 Task: Create a due date automation trigger when advanced on, 2 hours after a card is due add basic not assigned to anyone.
Action: Mouse moved to (1159, 89)
Screenshot: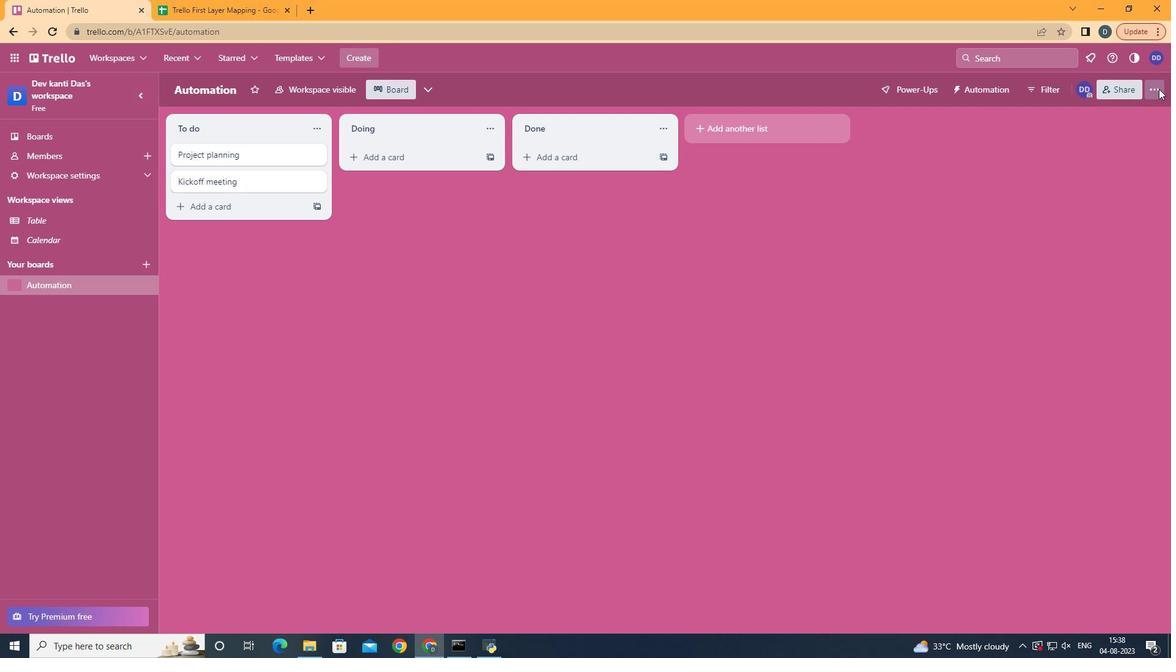 
Action: Mouse pressed left at (1159, 89)
Screenshot: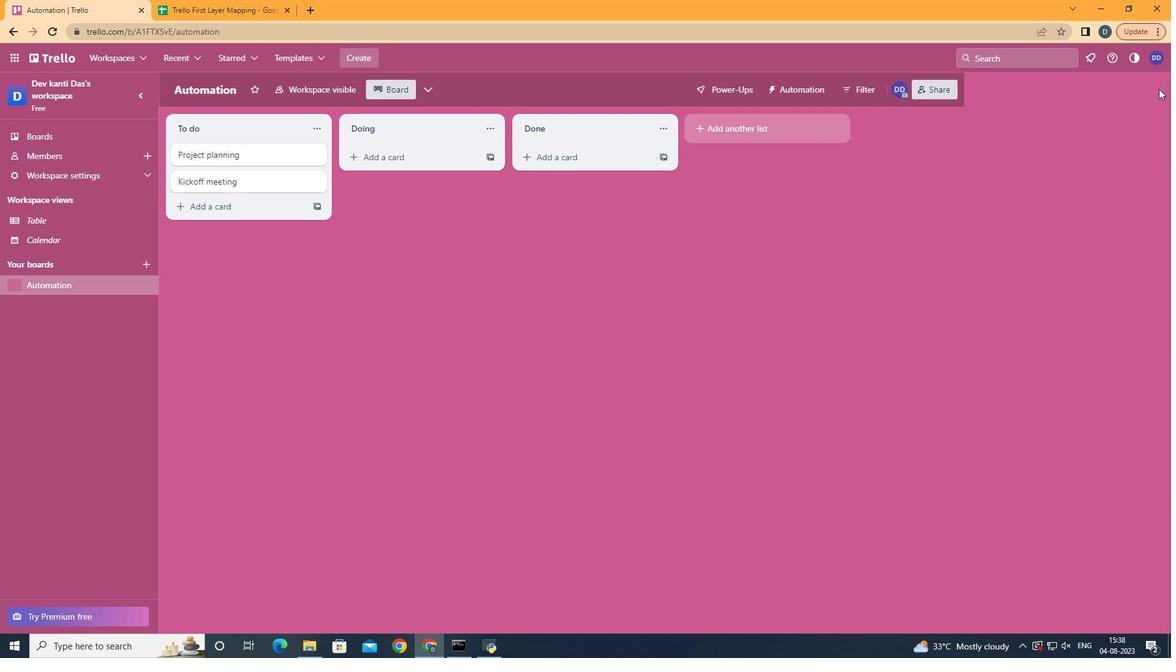 
Action: Mouse moved to (1029, 239)
Screenshot: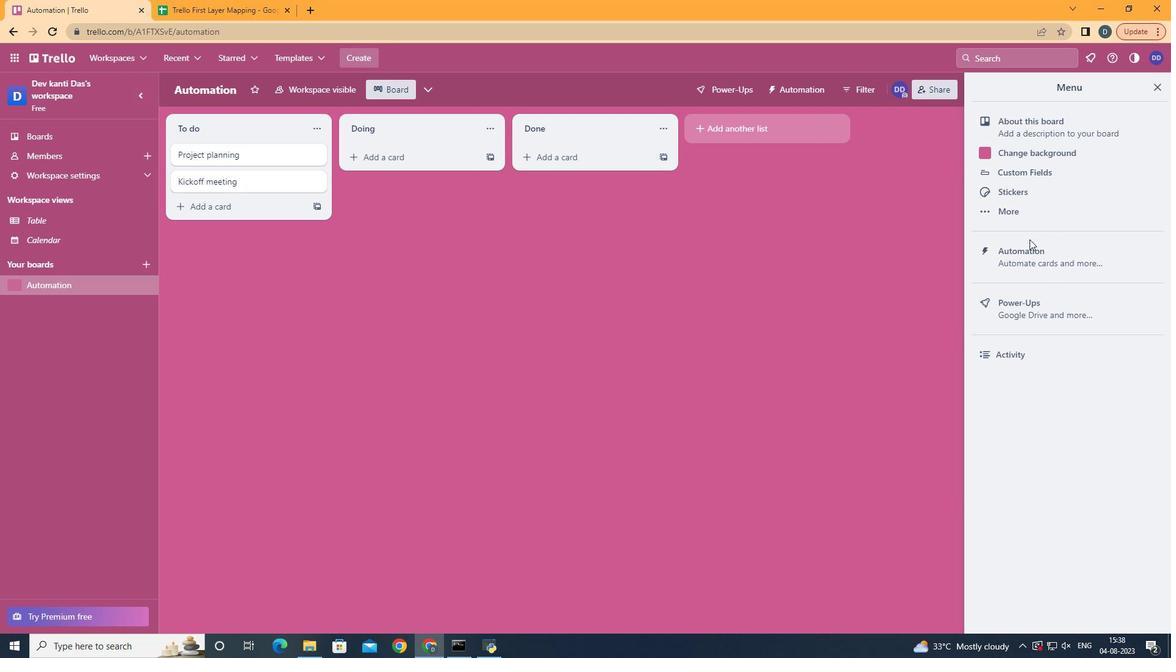 
Action: Mouse pressed left at (1029, 239)
Screenshot: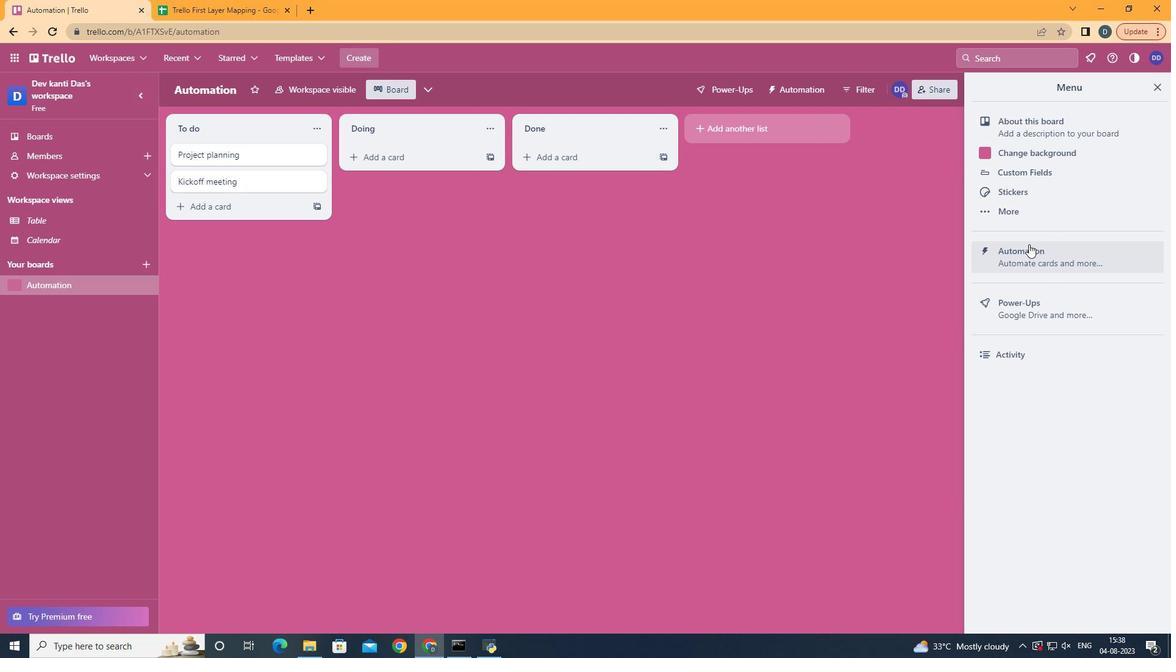 
Action: Mouse moved to (1029, 244)
Screenshot: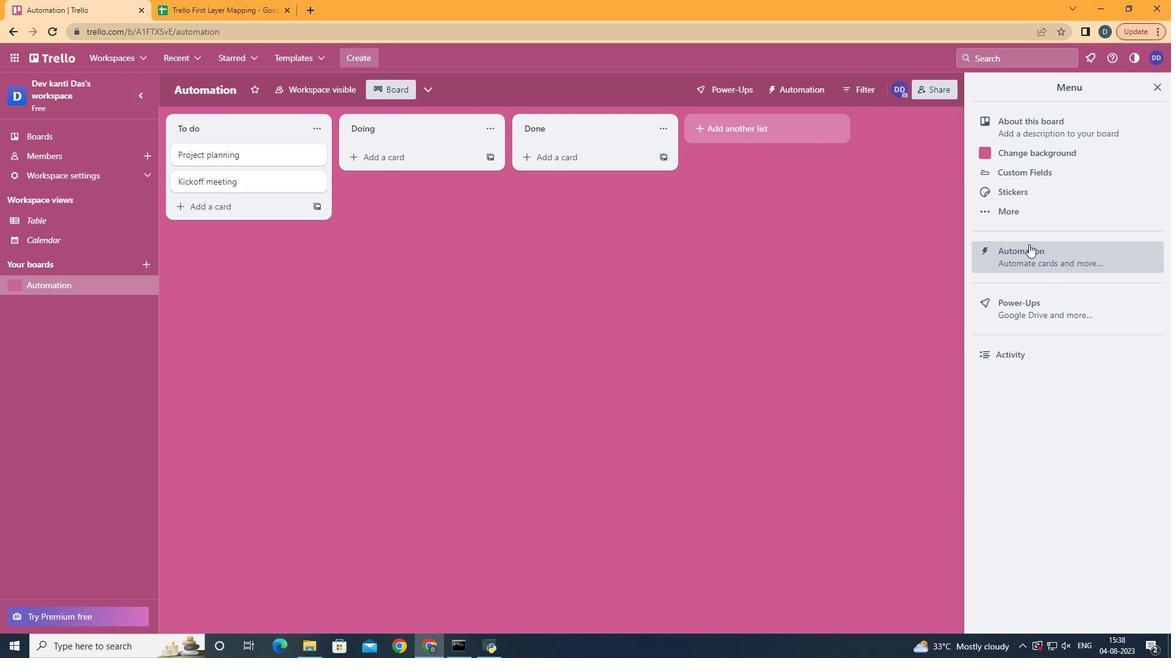 
Action: Mouse pressed left at (1029, 244)
Screenshot: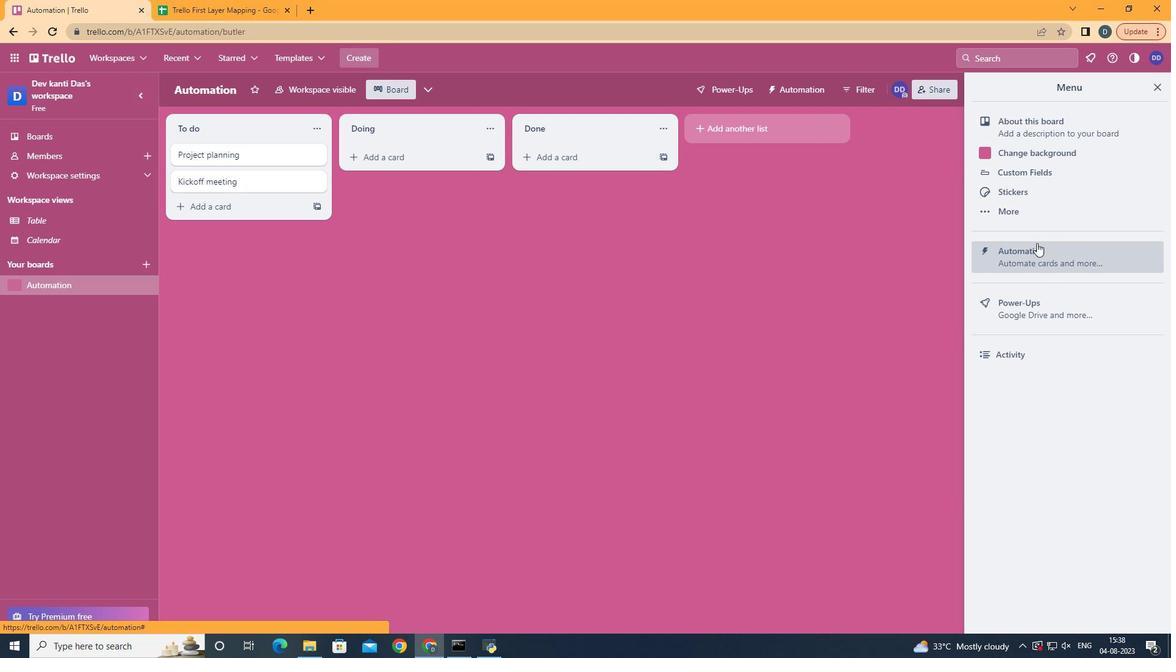 
Action: Mouse moved to (247, 242)
Screenshot: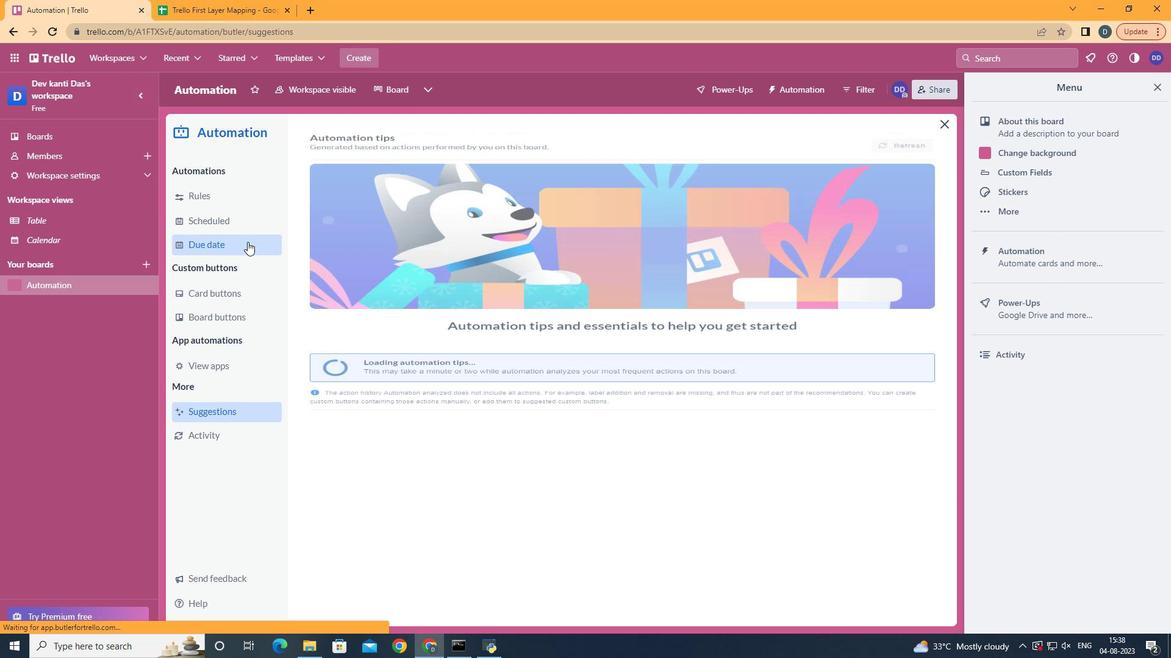 
Action: Mouse pressed left at (247, 242)
Screenshot: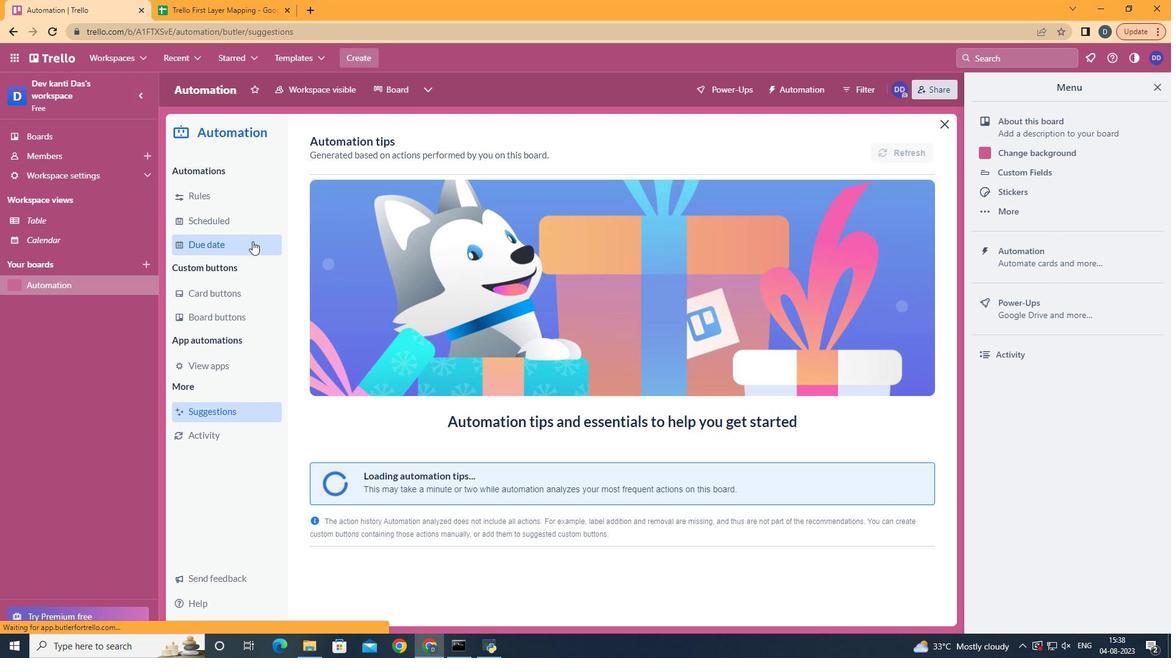 
Action: Mouse moved to (868, 143)
Screenshot: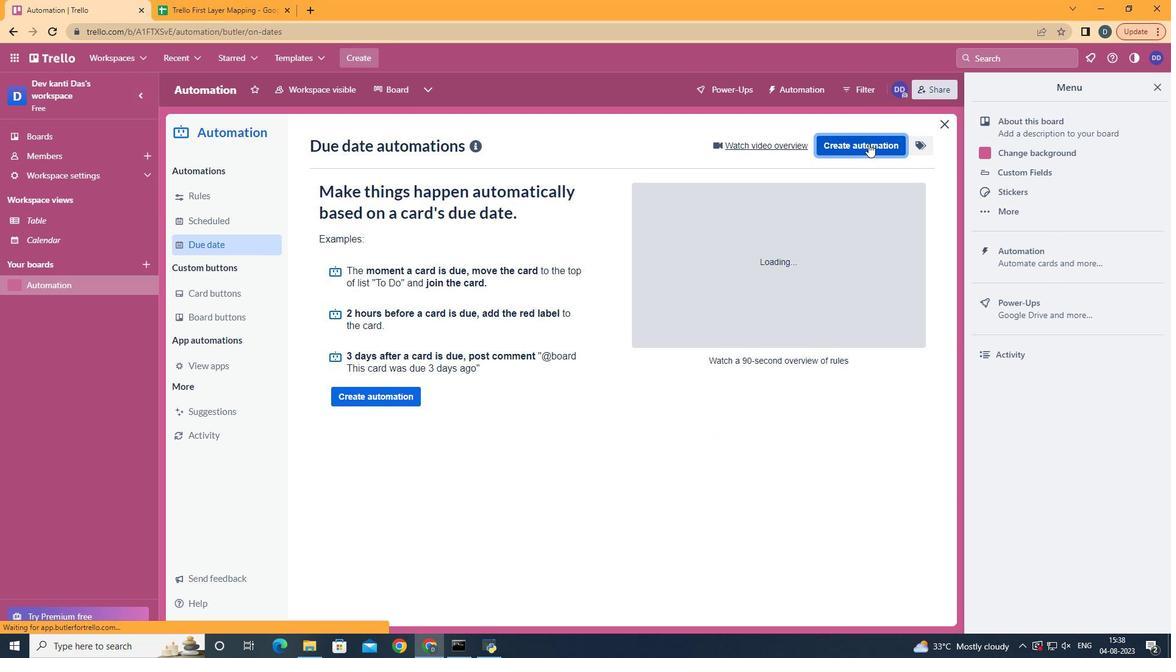 
Action: Mouse pressed left at (868, 143)
Screenshot: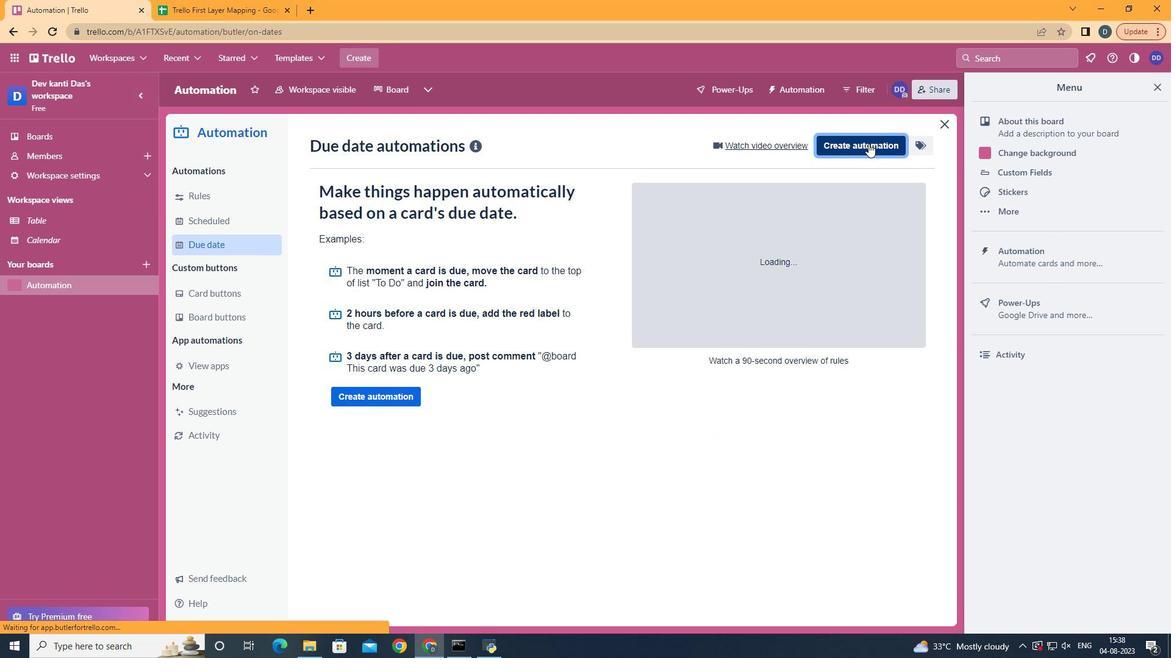 
Action: Mouse moved to (671, 260)
Screenshot: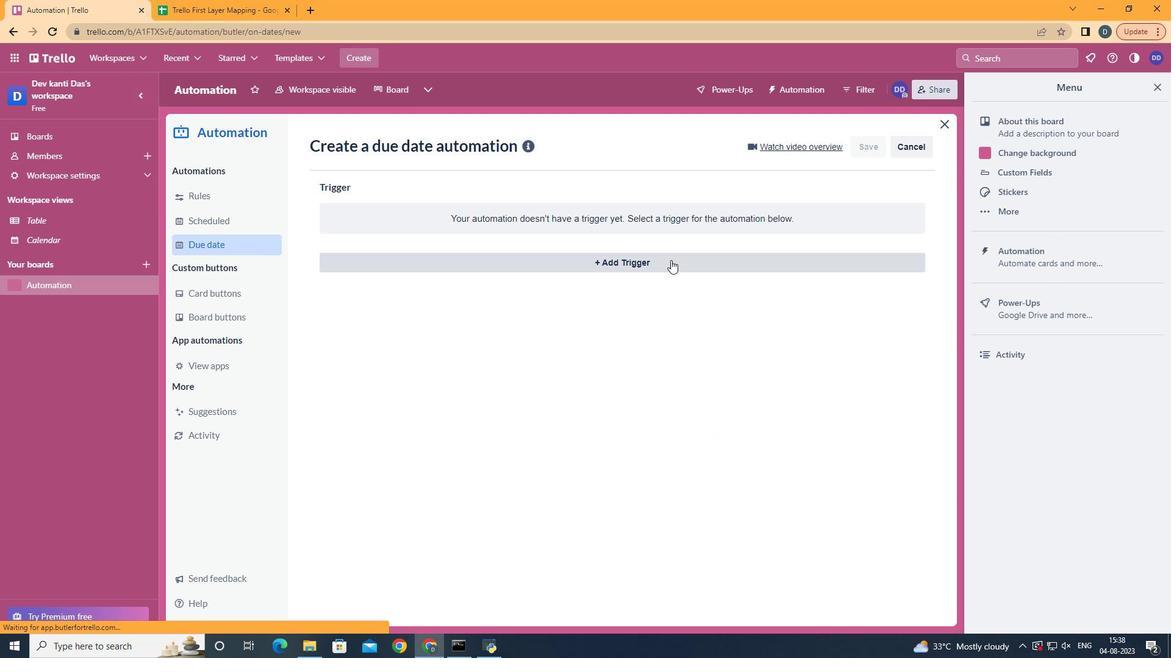 
Action: Mouse pressed left at (671, 260)
Screenshot: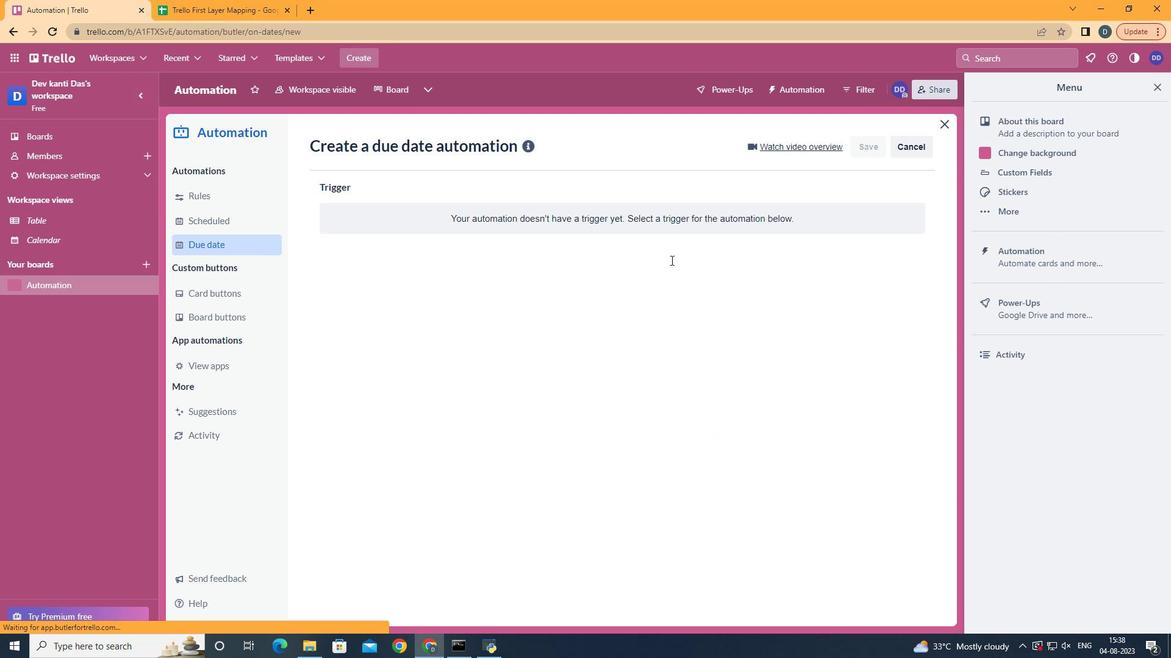 
Action: Mouse moved to (395, 528)
Screenshot: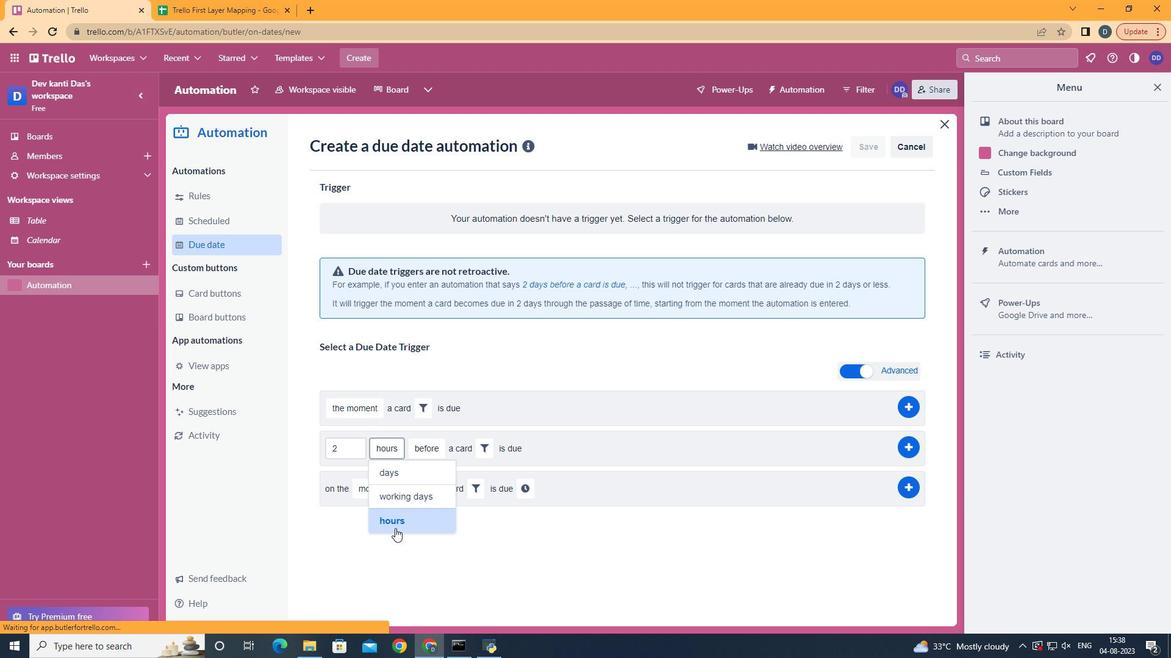 
Action: Mouse pressed left at (395, 528)
Screenshot: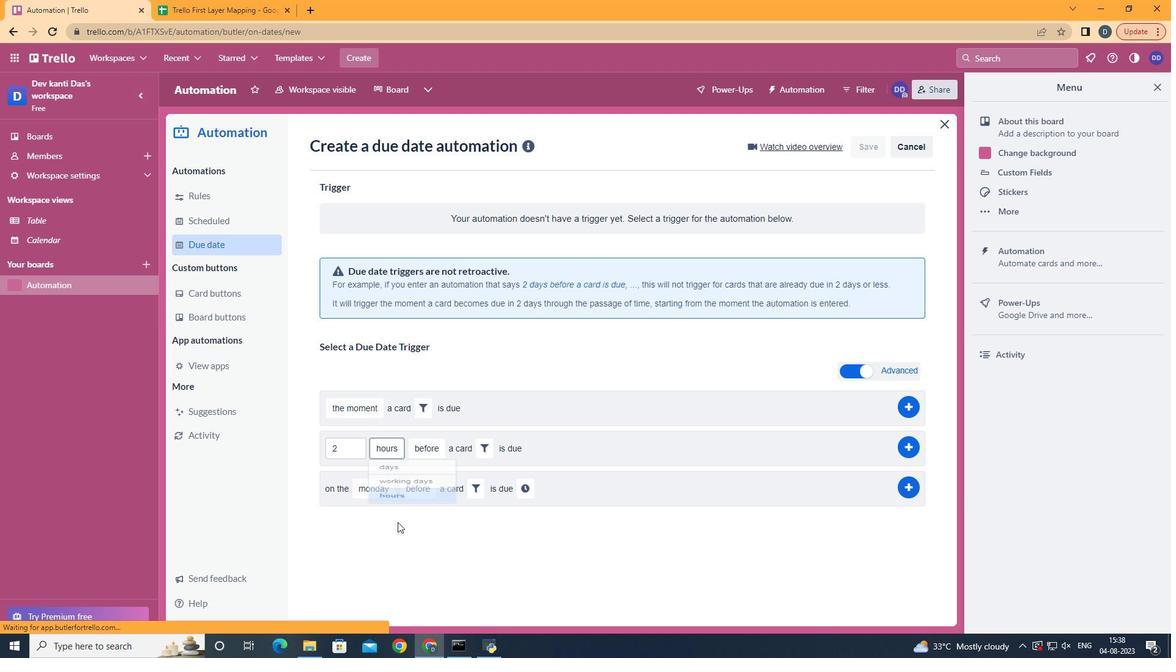 
Action: Mouse moved to (424, 491)
Screenshot: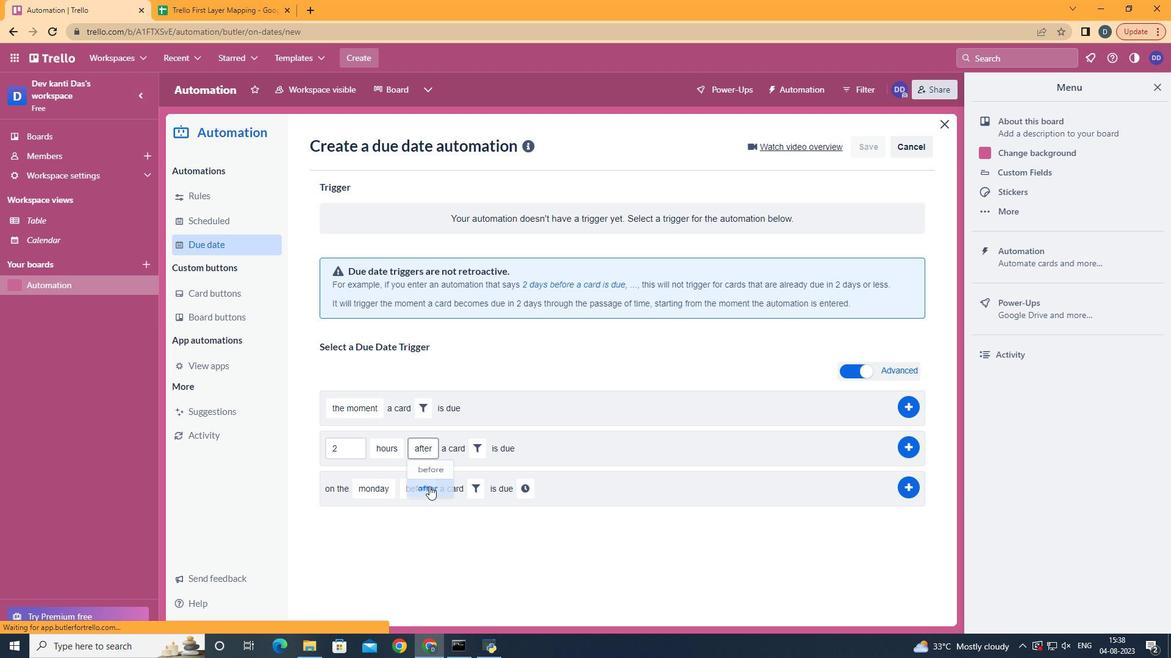 
Action: Mouse pressed left at (424, 491)
Screenshot: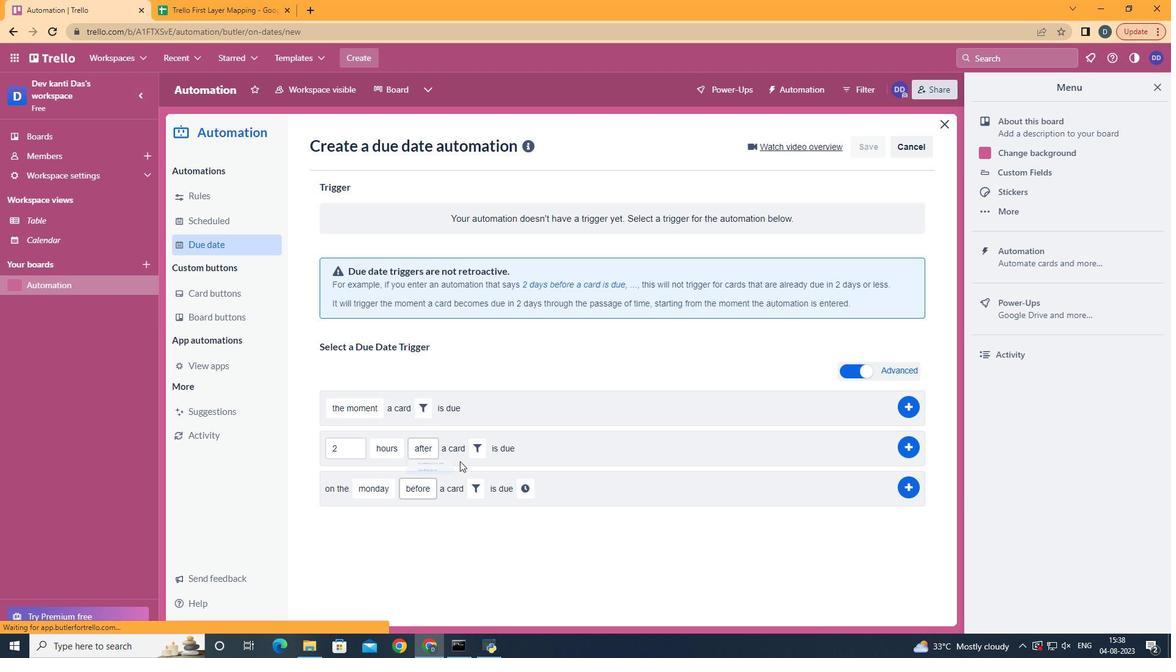 
Action: Mouse moved to (474, 450)
Screenshot: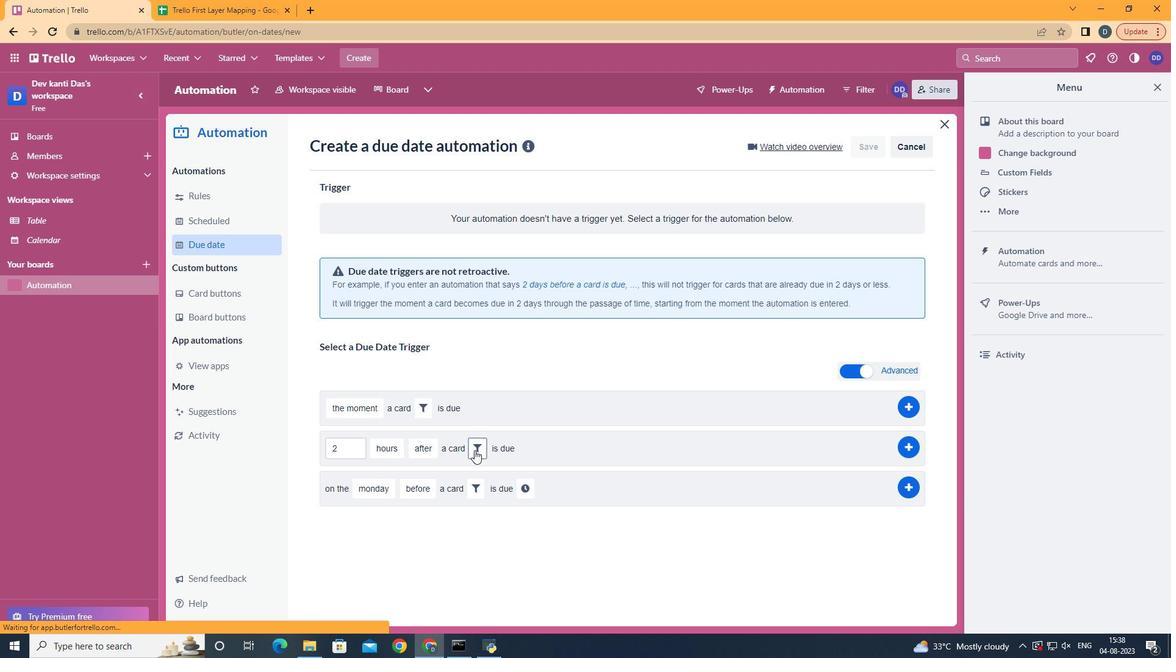 
Action: Mouse pressed left at (474, 450)
Screenshot: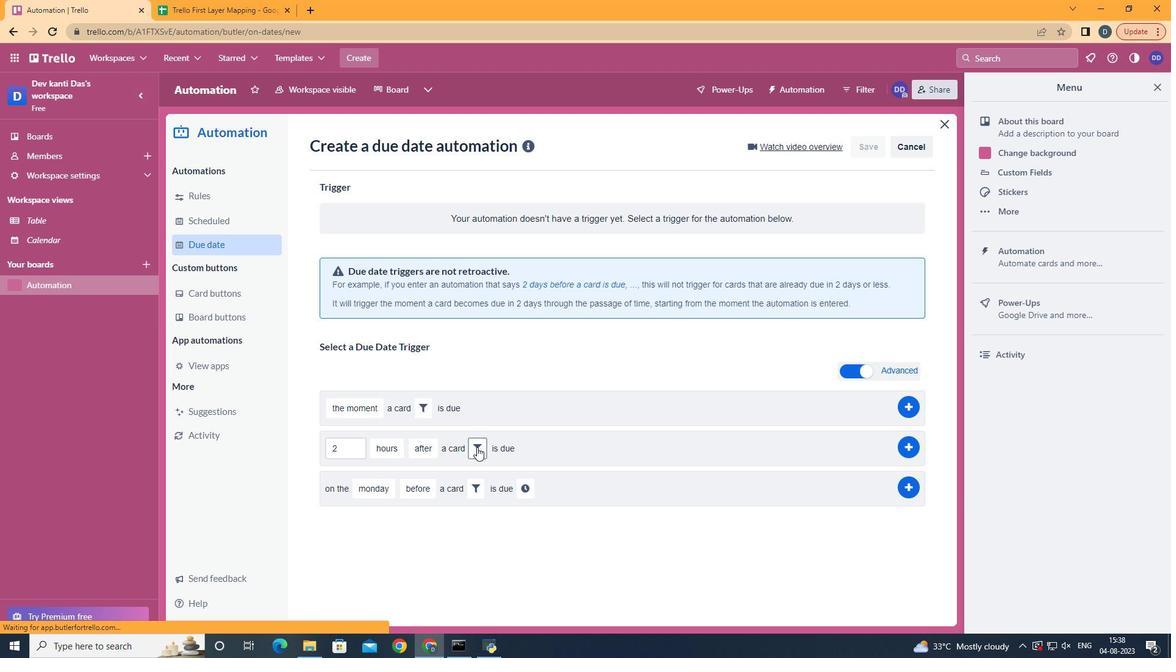
Action: Mouse moved to (525, 577)
Screenshot: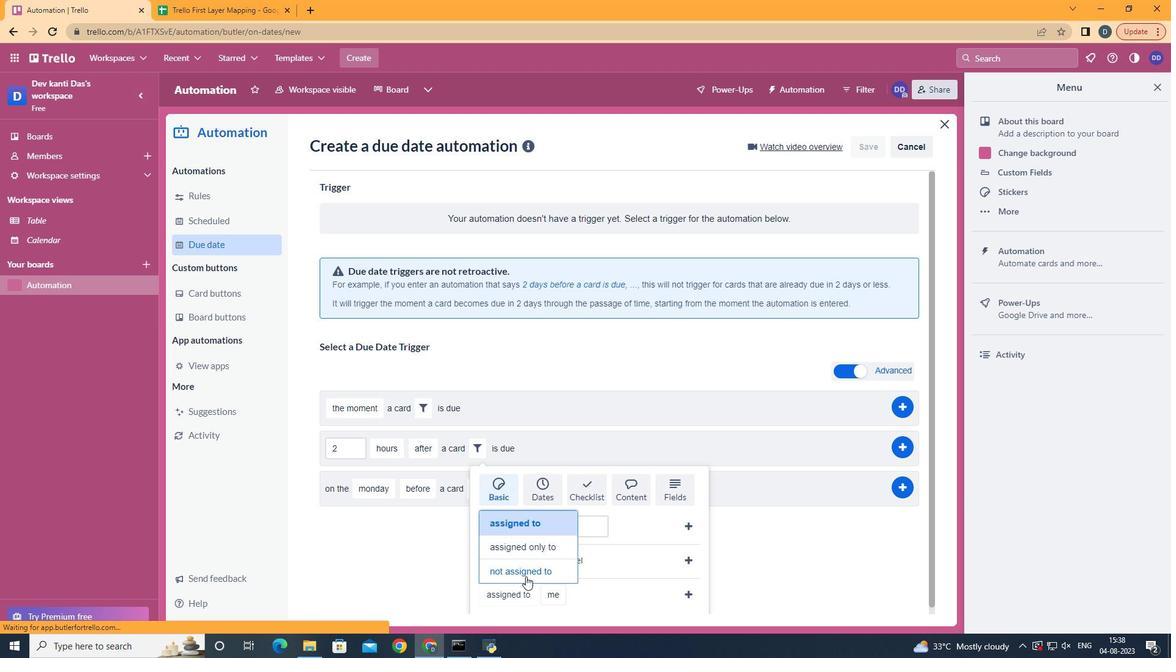 
Action: Mouse pressed left at (525, 577)
Screenshot: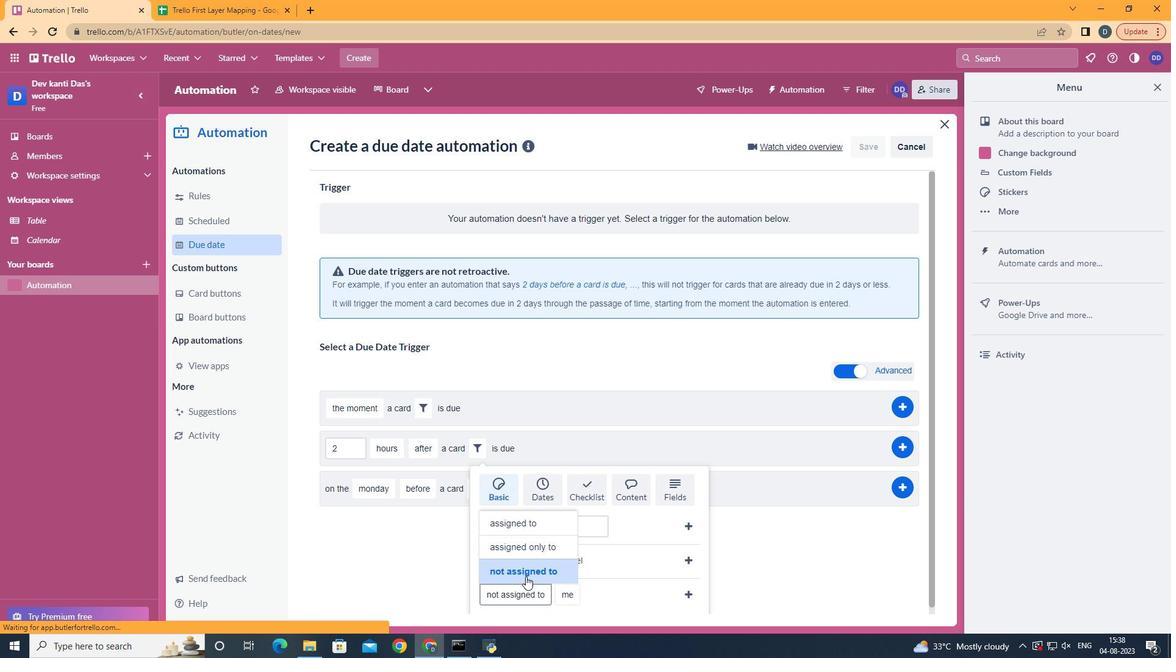 
Action: Mouse moved to (579, 538)
Screenshot: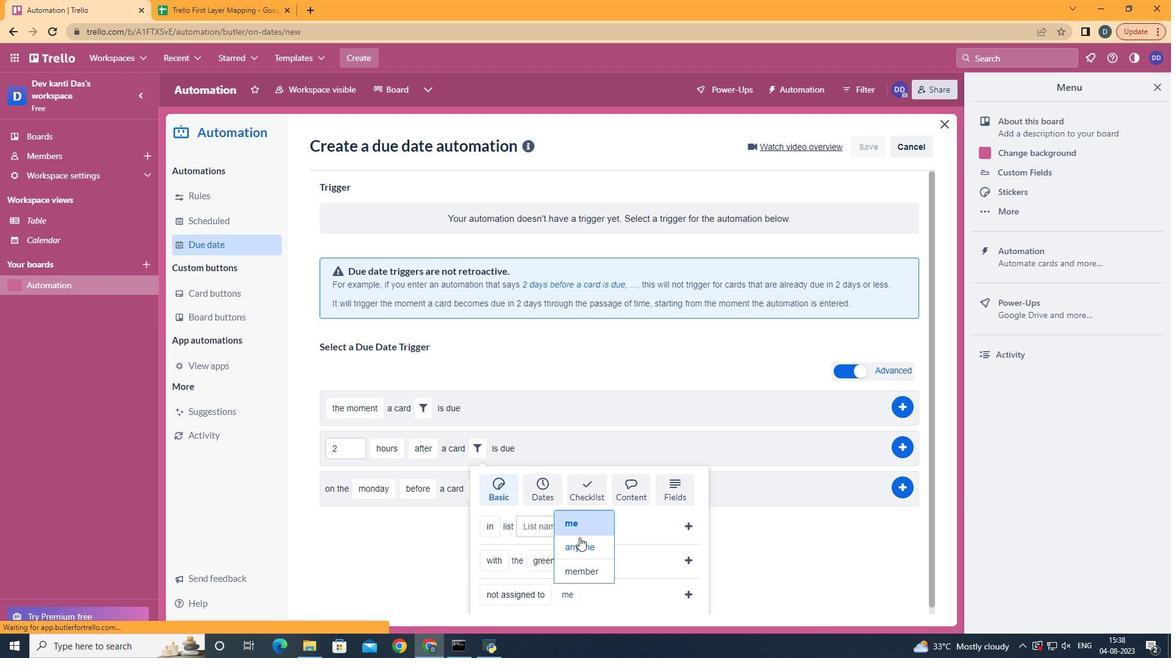 
Action: Mouse pressed left at (579, 538)
Screenshot: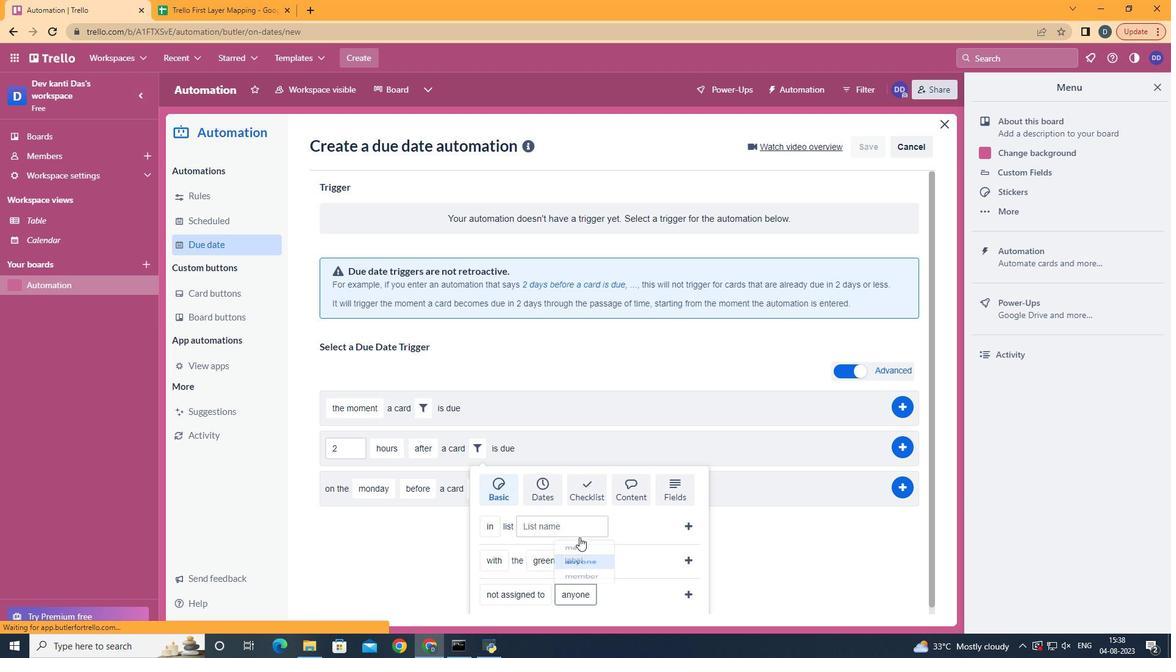 
Action: Mouse moved to (675, 593)
Screenshot: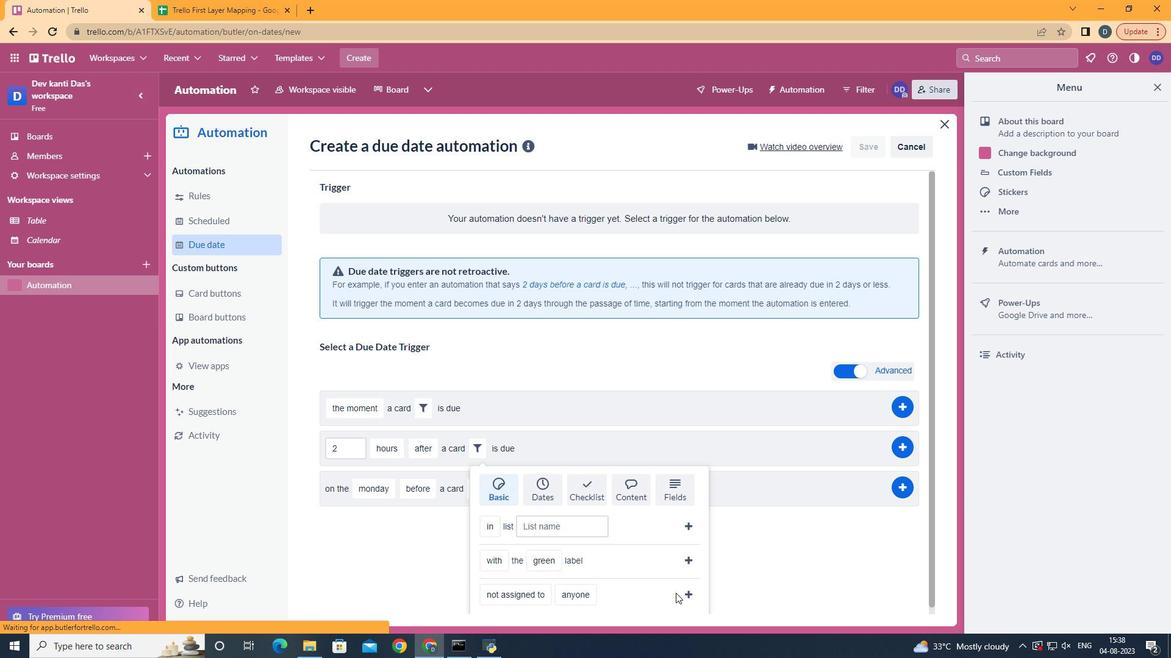 
Action: Mouse pressed left at (675, 593)
Screenshot: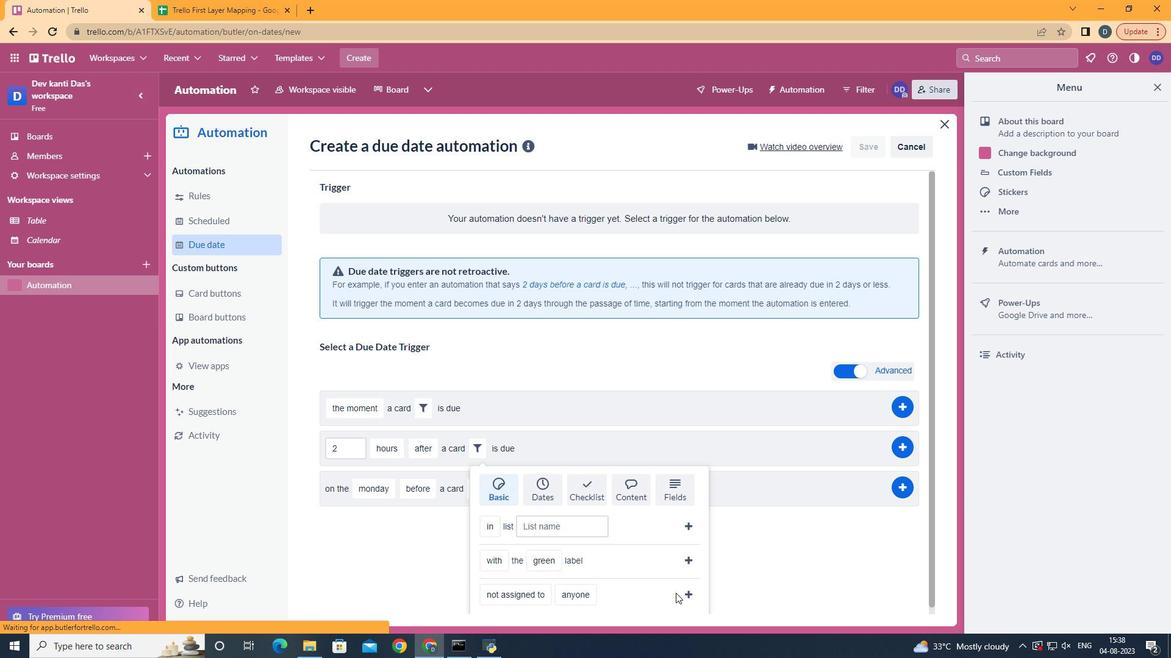 
Action: Mouse moved to (688, 592)
Screenshot: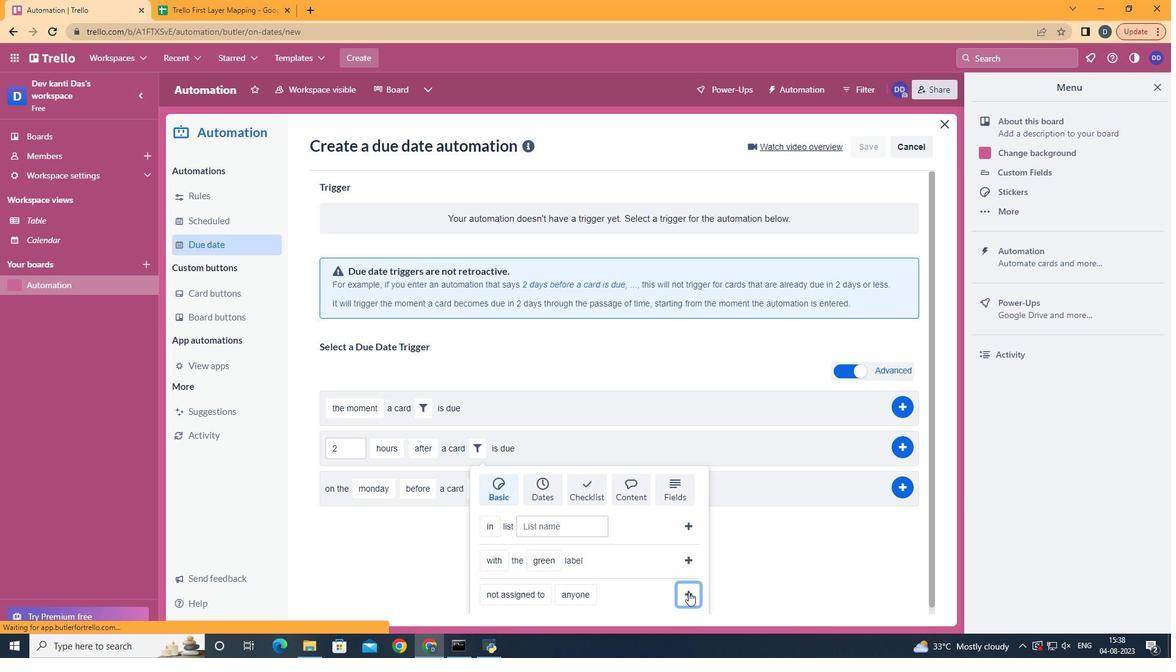 
Action: Mouse pressed left at (688, 592)
Screenshot: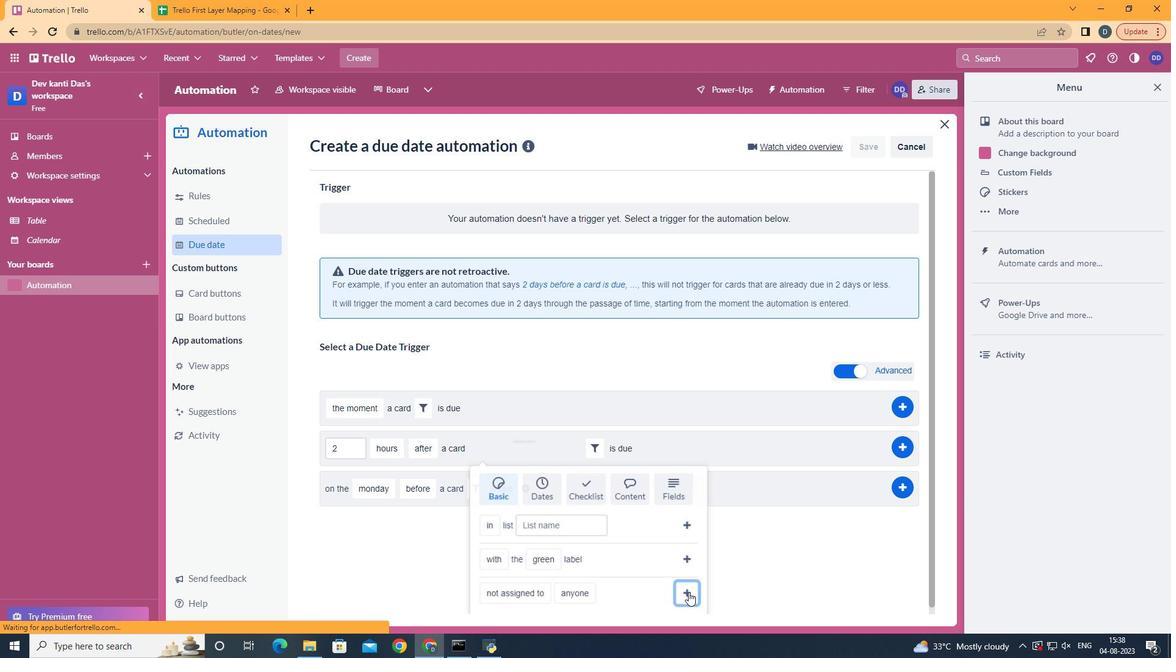 
Action: Mouse moved to (901, 446)
Screenshot: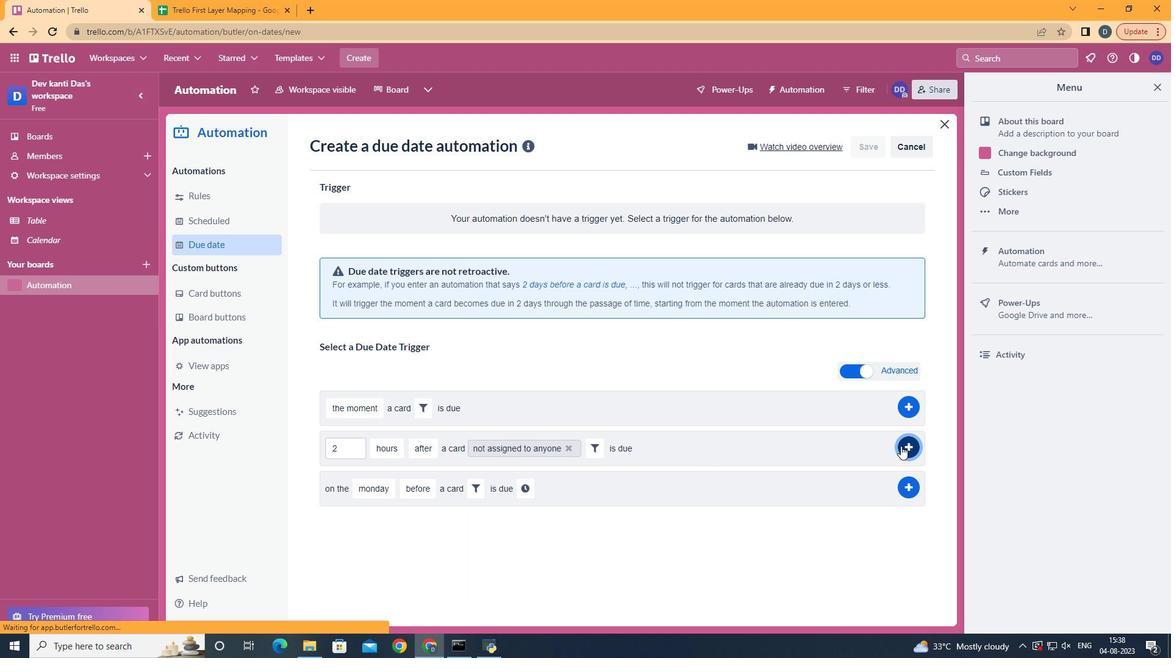 
Action: Mouse pressed left at (901, 446)
Screenshot: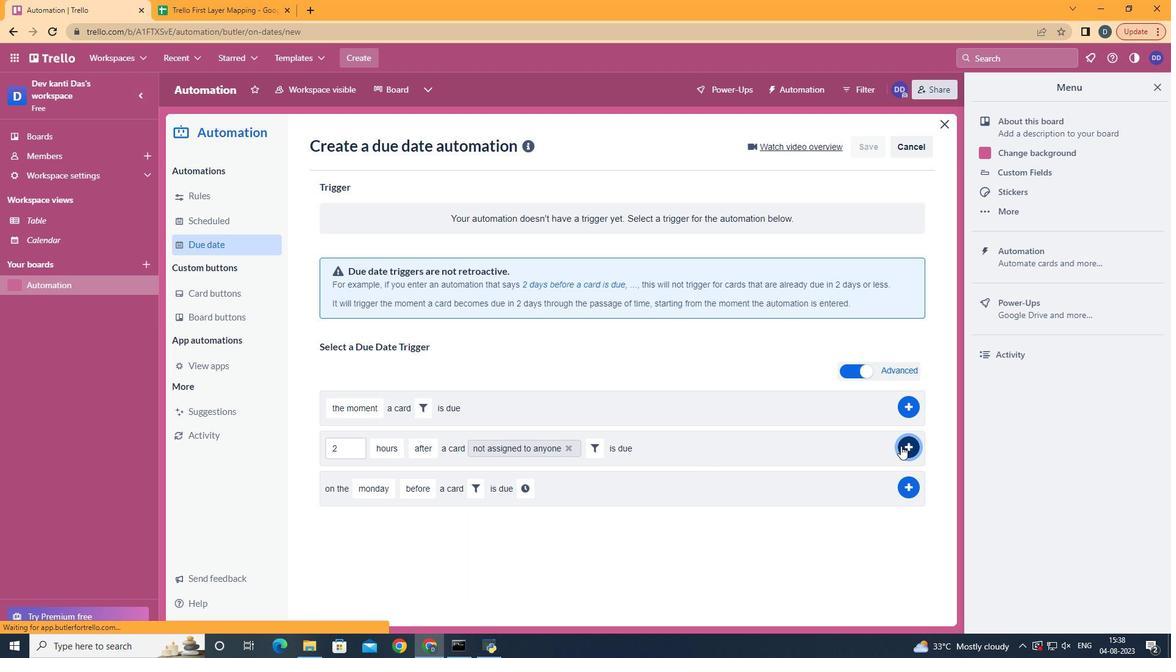 
Action: Mouse moved to (532, 225)
Screenshot: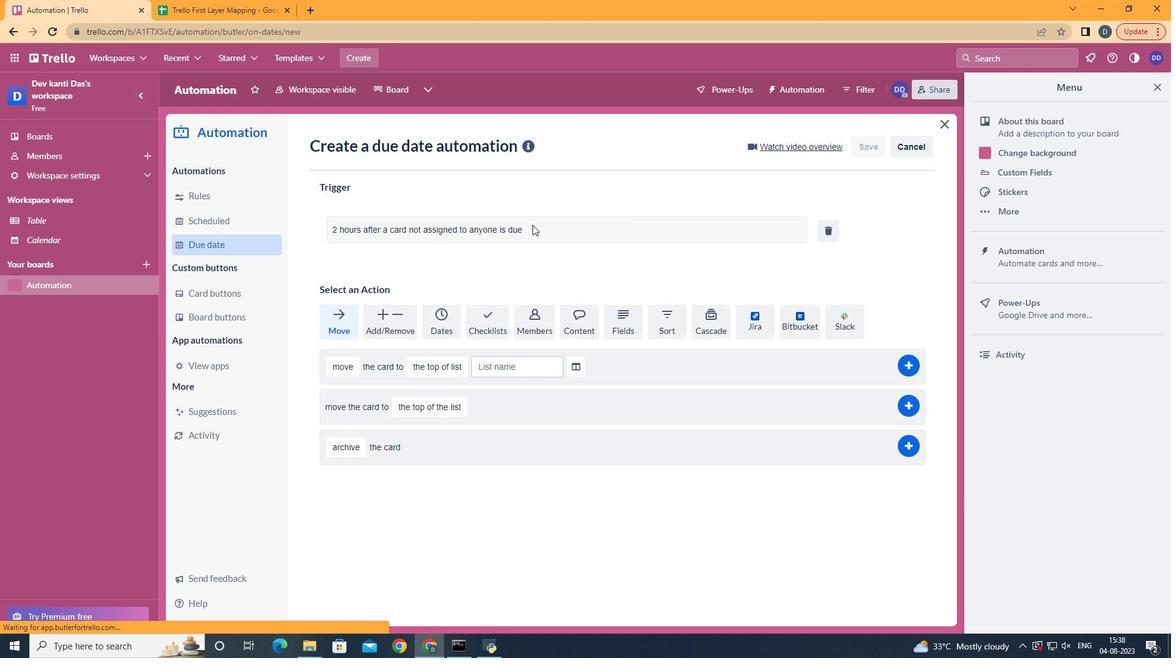 
